 Task: Plan a scenic drive along the Blue Ridge Parkway from Asheville, North Carolina, to Roanoke, Virginia.
Action: Mouse moved to (234, 67)
Screenshot: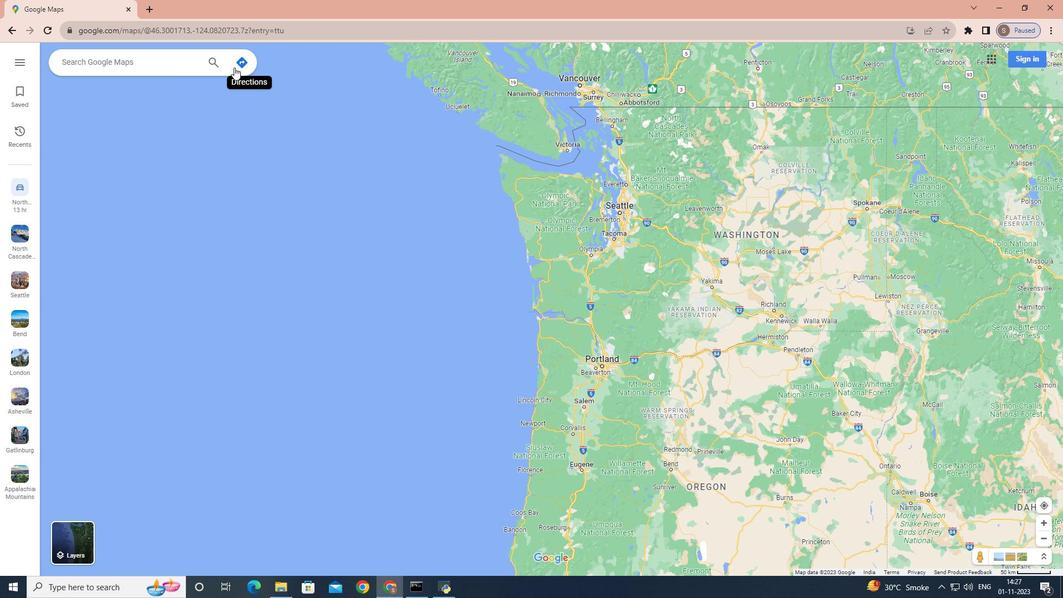 
Action: Mouse pressed left at (234, 67)
Screenshot: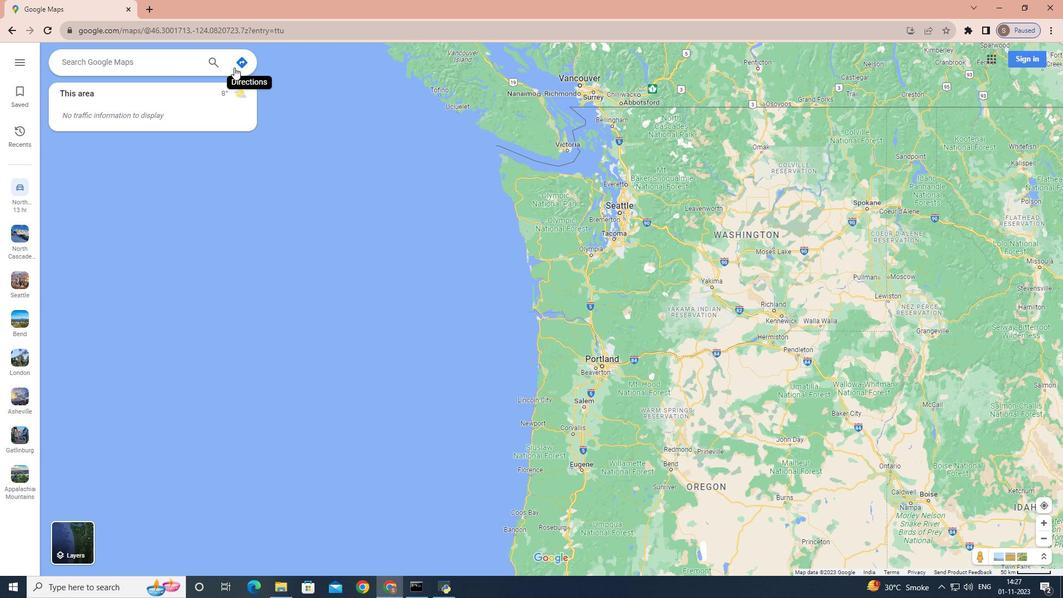 
Action: Mouse moved to (177, 93)
Screenshot: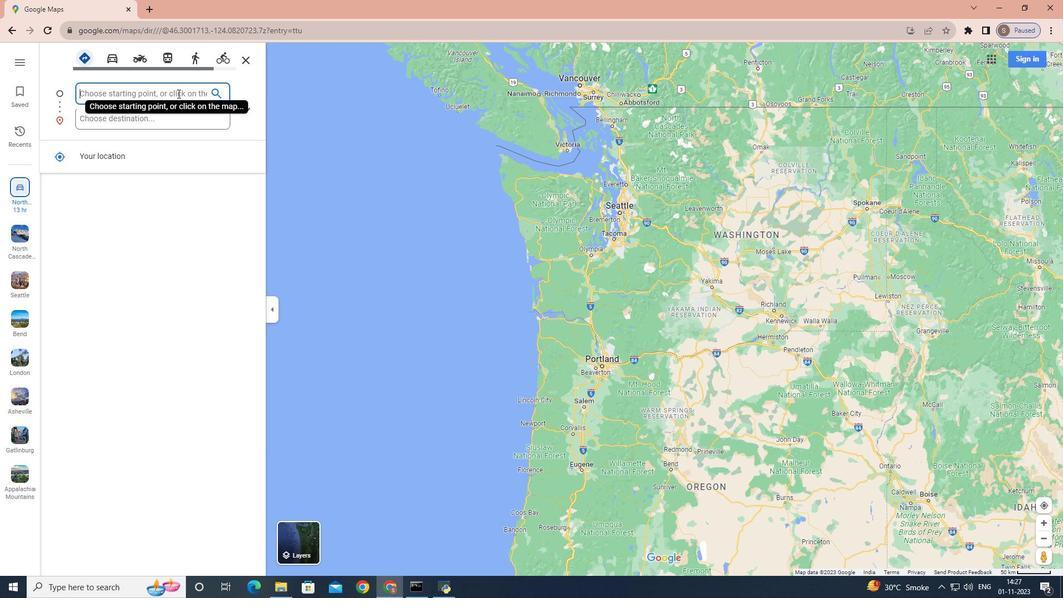 
Action: Mouse pressed left at (177, 93)
Screenshot: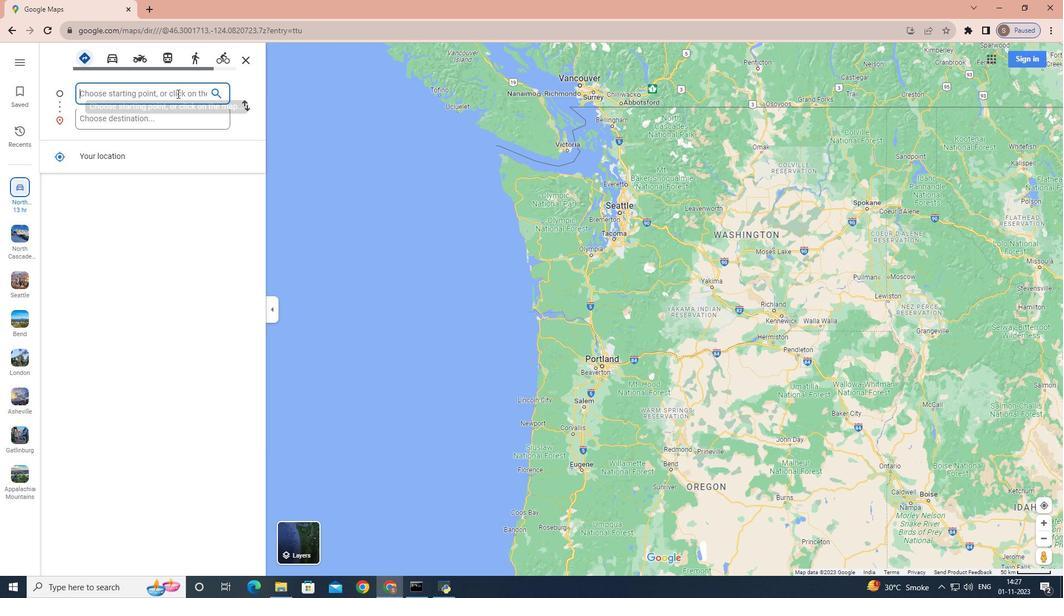 
Action: Mouse moved to (177, 93)
Screenshot: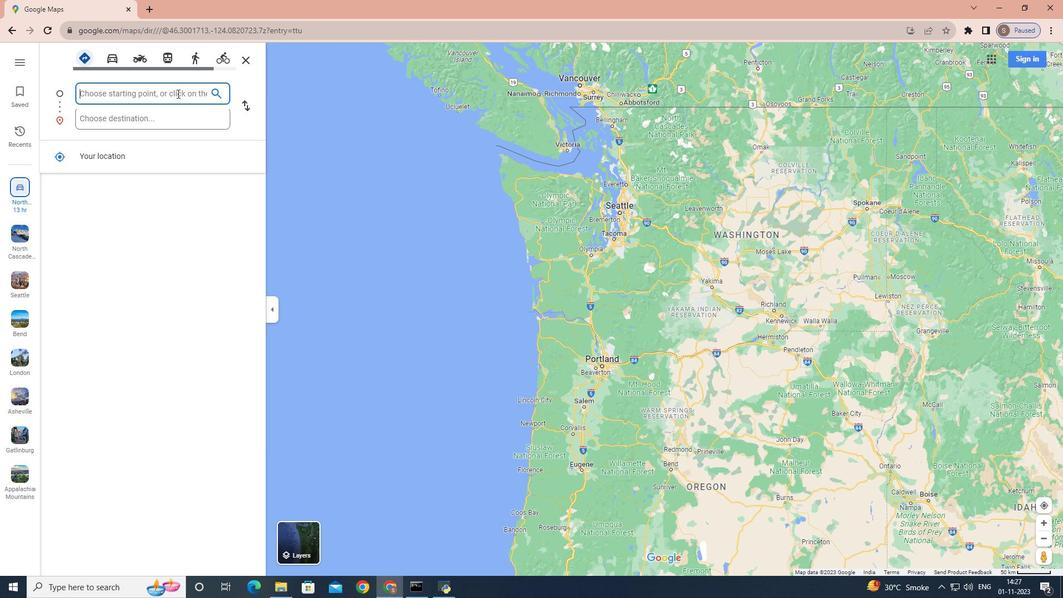 
Action: Key pressed <Key.shift>Asheville,<Key.space><Key.shift>North<Key.space><Key.shift>Carolina
Screenshot: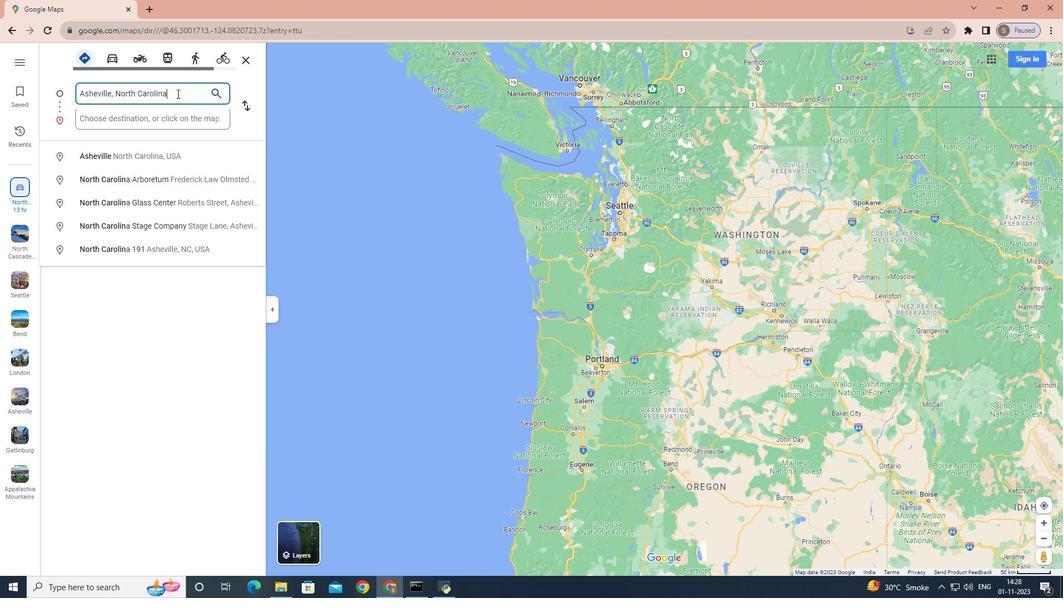 
Action: Mouse moved to (194, 116)
Screenshot: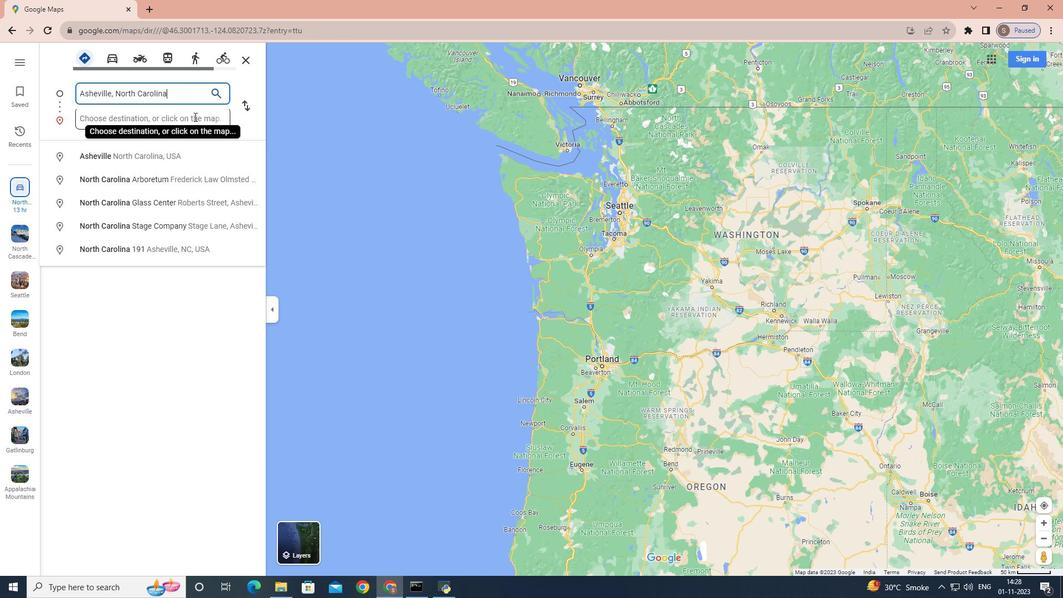 
Action: Mouse pressed left at (194, 116)
Screenshot: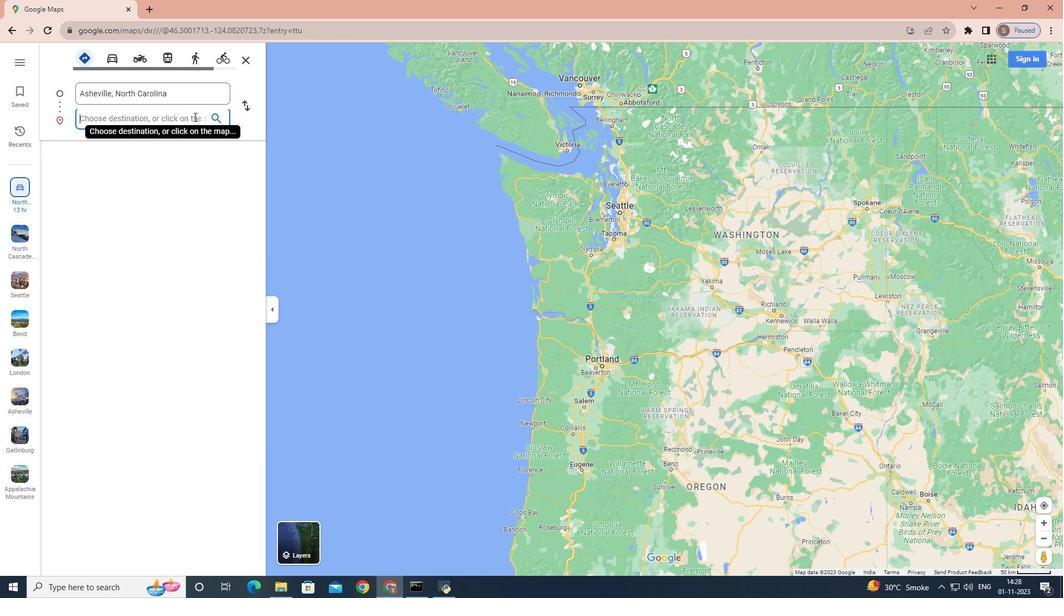 
Action: Key pressed <Key.shift>Roanoke,<Key.space><Key.shift>Virginia<Key.enter>
Screenshot: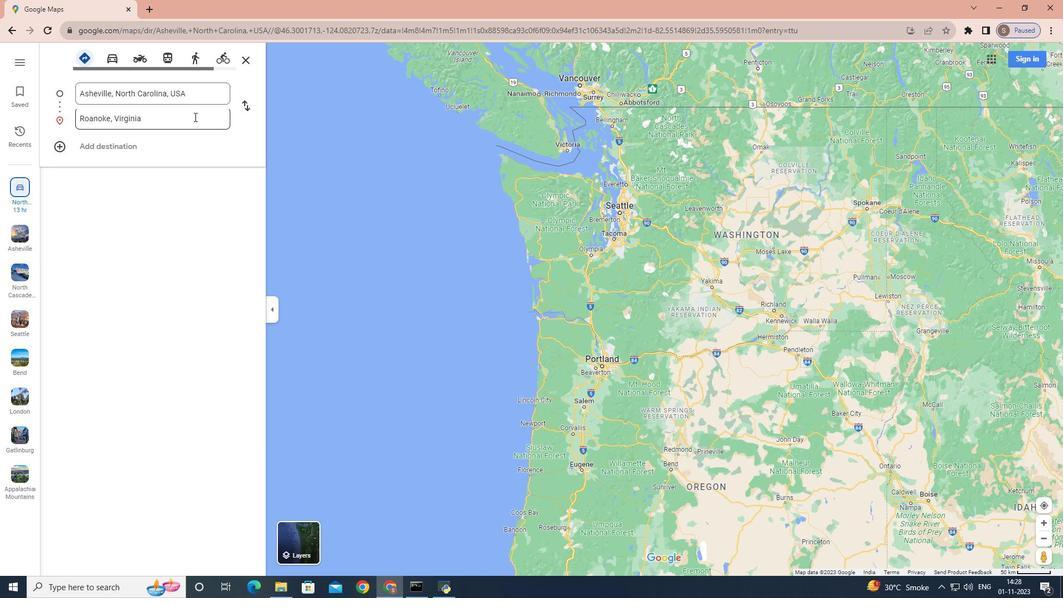 
Action: Mouse moved to (424, 65)
Screenshot: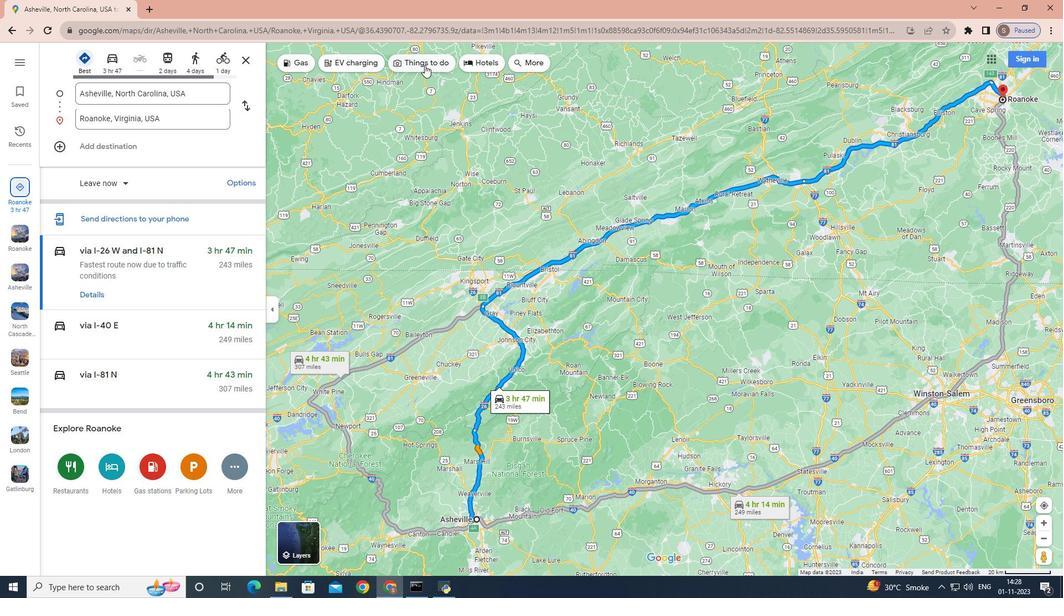
Action: Mouse pressed left at (424, 65)
Screenshot: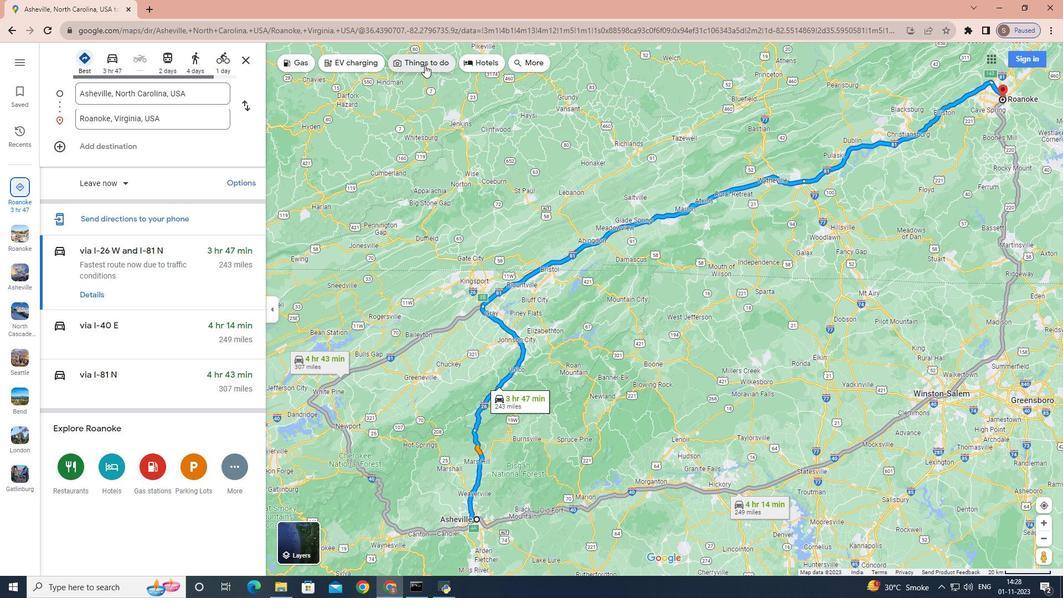 
Action: Mouse moved to (168, 72)
Screenshot: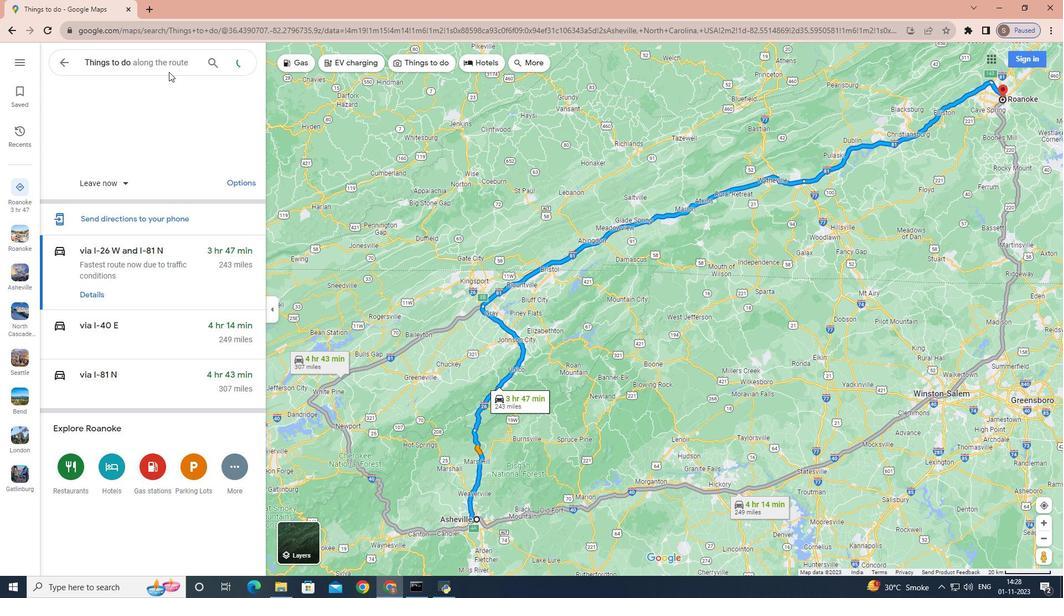 
Action: Mouse pressed left at (168, 72)
Screenshot: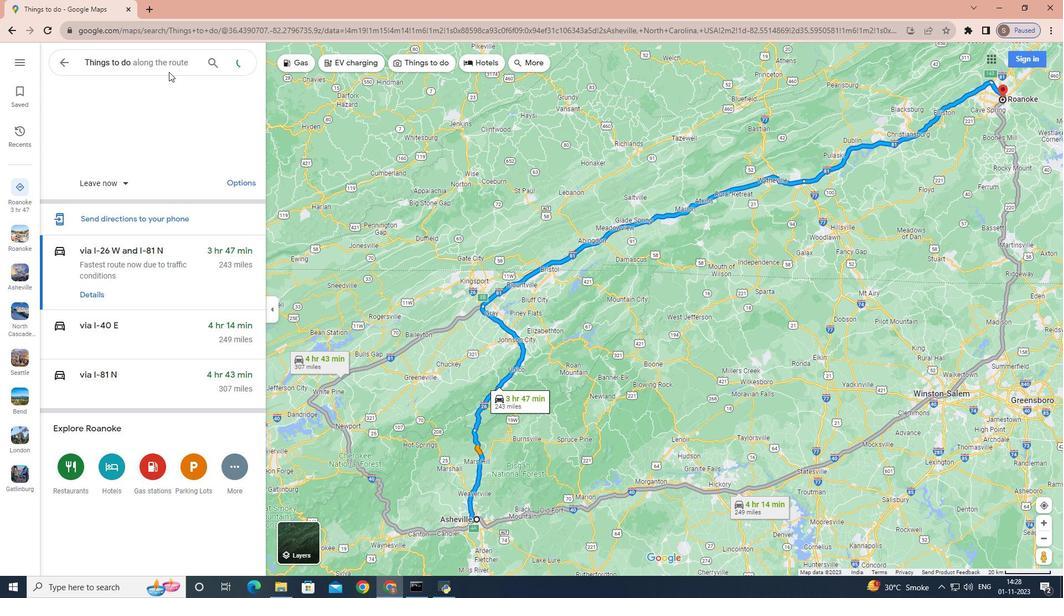 
Action: Mouse moved to (178, 63)
Screenshot: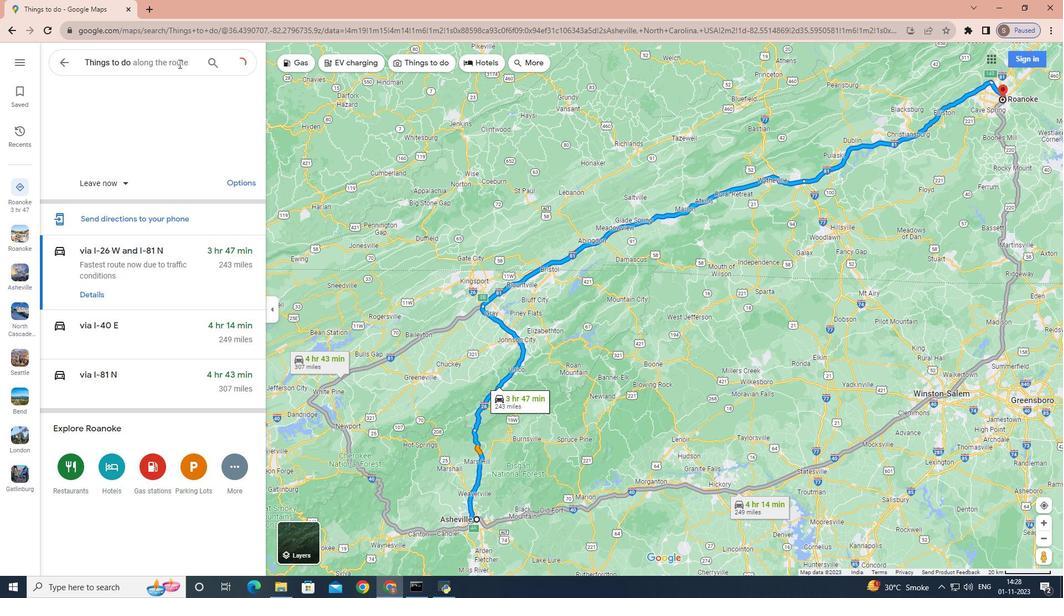 
Action: Mouse pressed left at (178, 63)
Screenshot: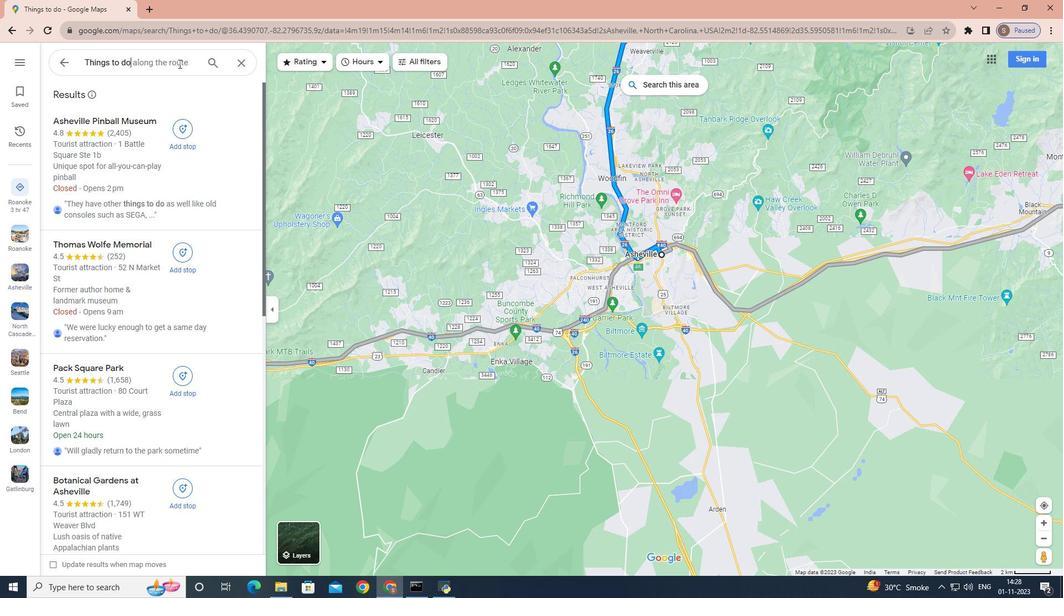 
Action: Mouse moved to (162, 64)
Screenshot: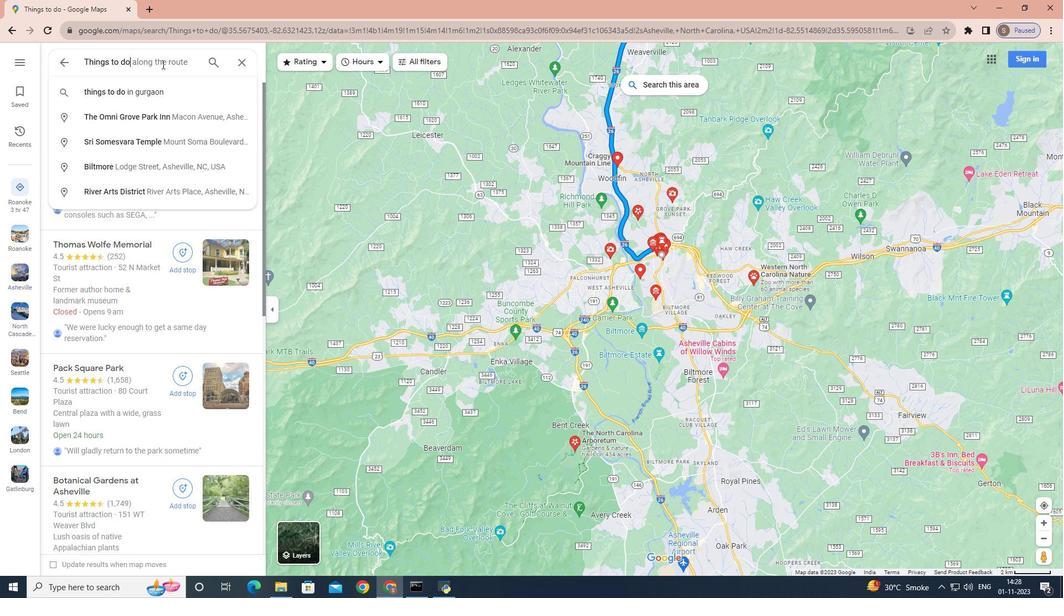 
Action: Key pressed <Key.space><Key.shift>Blue<Key.space><Key.shift>Ridge<Key.space><Key.shift>Parkway<Key.enter>
Screenshot: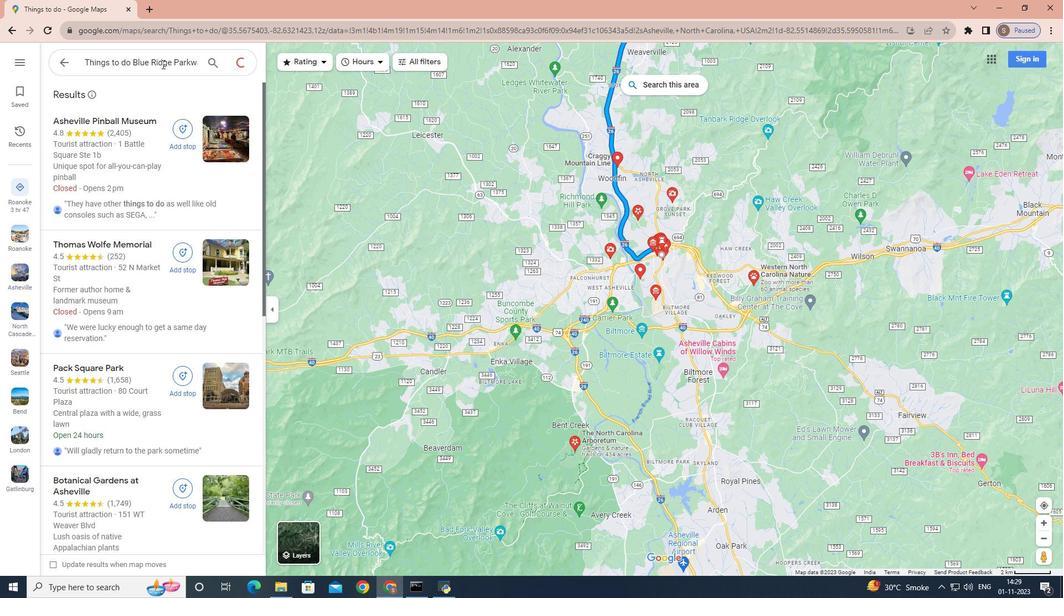 
Action: Mouse moved to (145, 161)
Screenshot: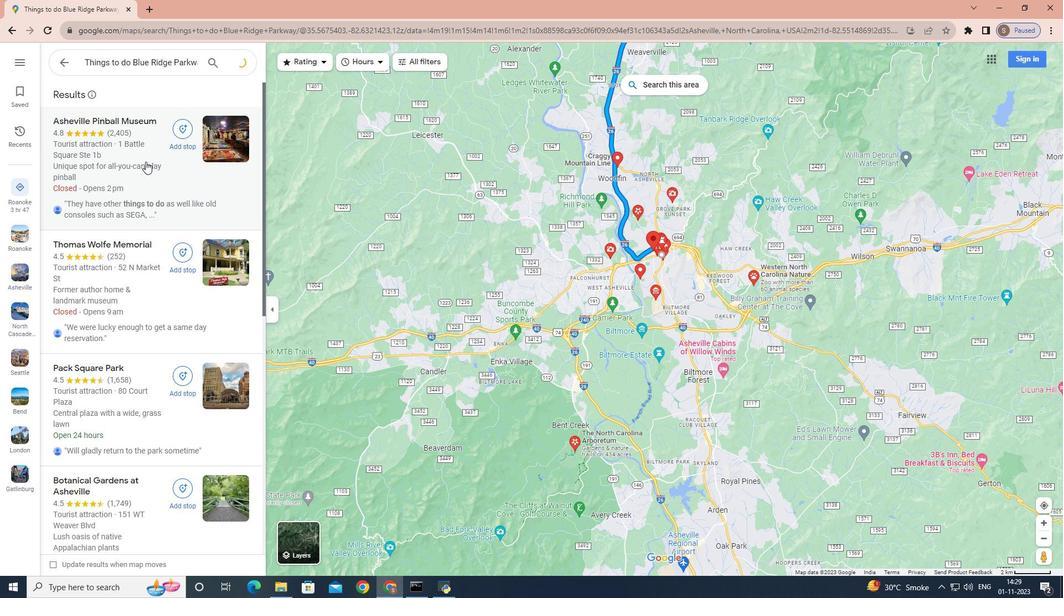 
Action: Mouse scrolled (145, 162) with delta (0, 0)
Screenshot: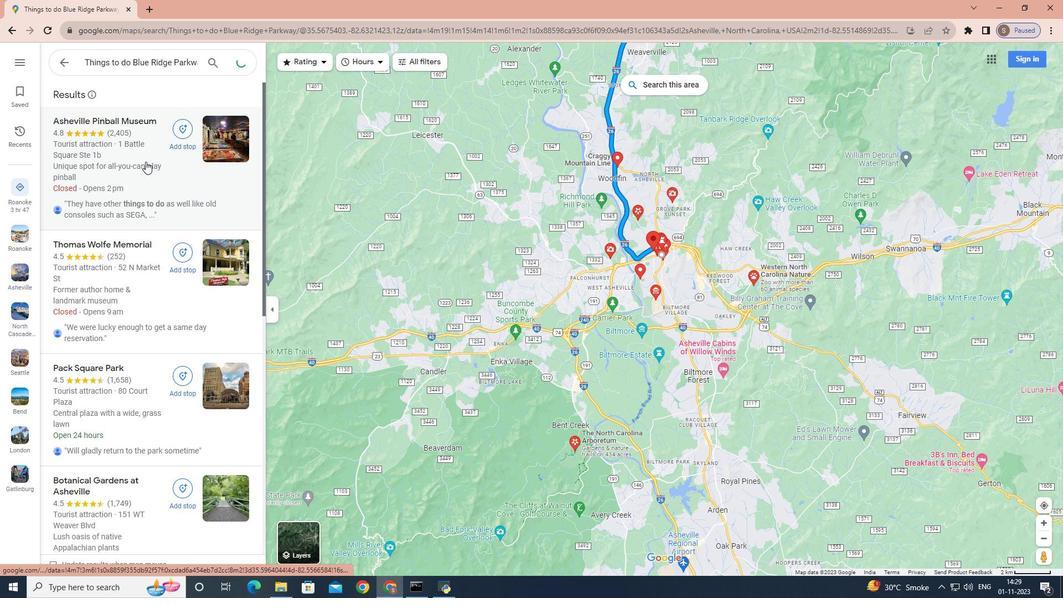 
Action: Mouse scrolled (145, 161) with delta (0, 0)
Screenshot: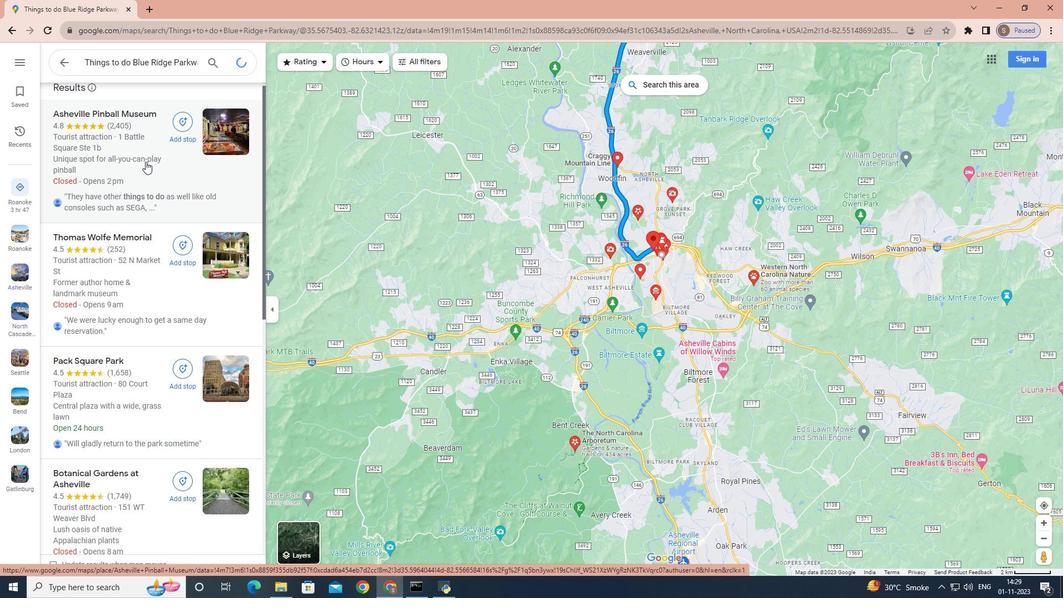 
Action: Mouse scrolled (145, 161) with delta (0, 0)
Screenshot: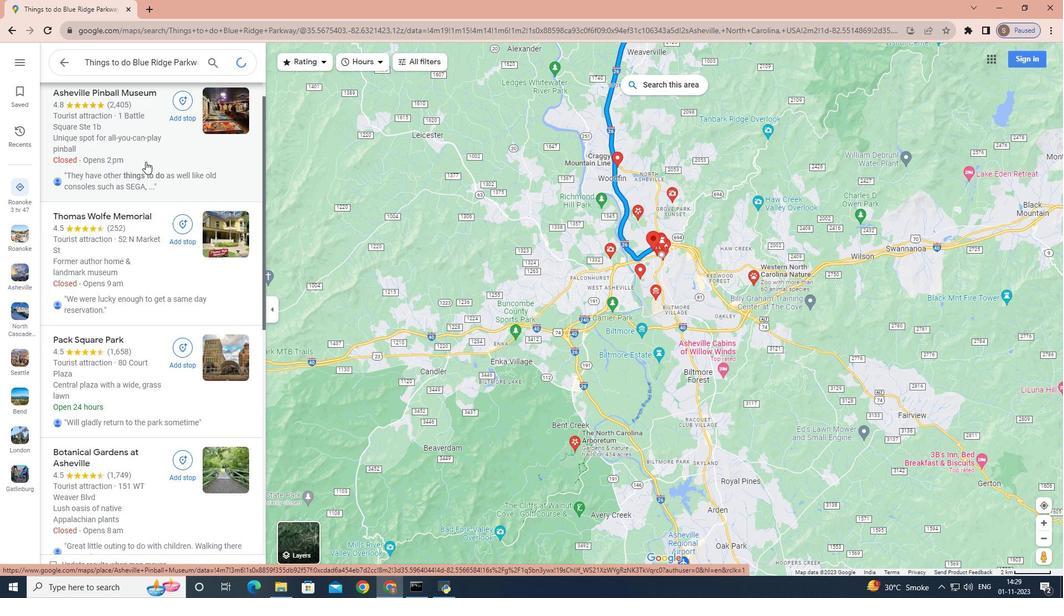
Action: Mouse scrolled (145, 162) with delta (0, 0)
Screenshot: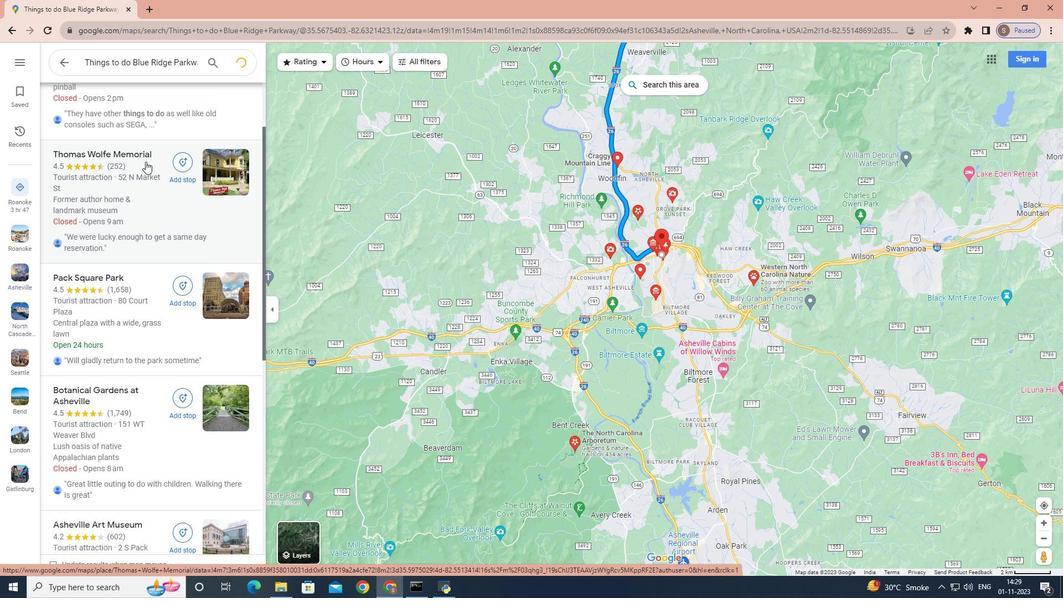 
Action: Mouse scrolled (145, 162) with delta (0, 0)
Screenshot: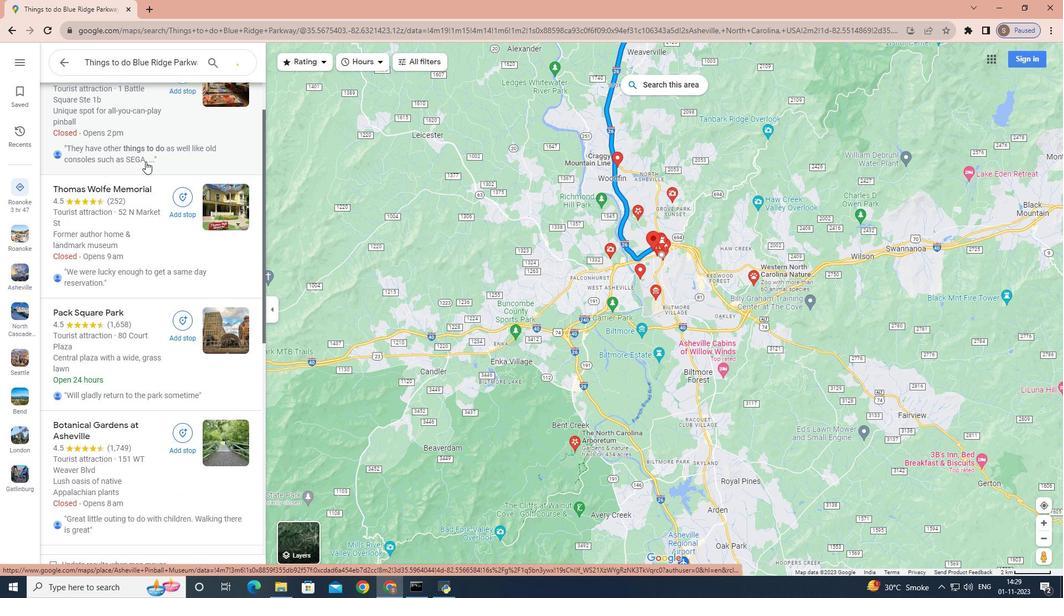
Action: Mouse scrolled (145, 162) with delta (0, 0)
Screenshot: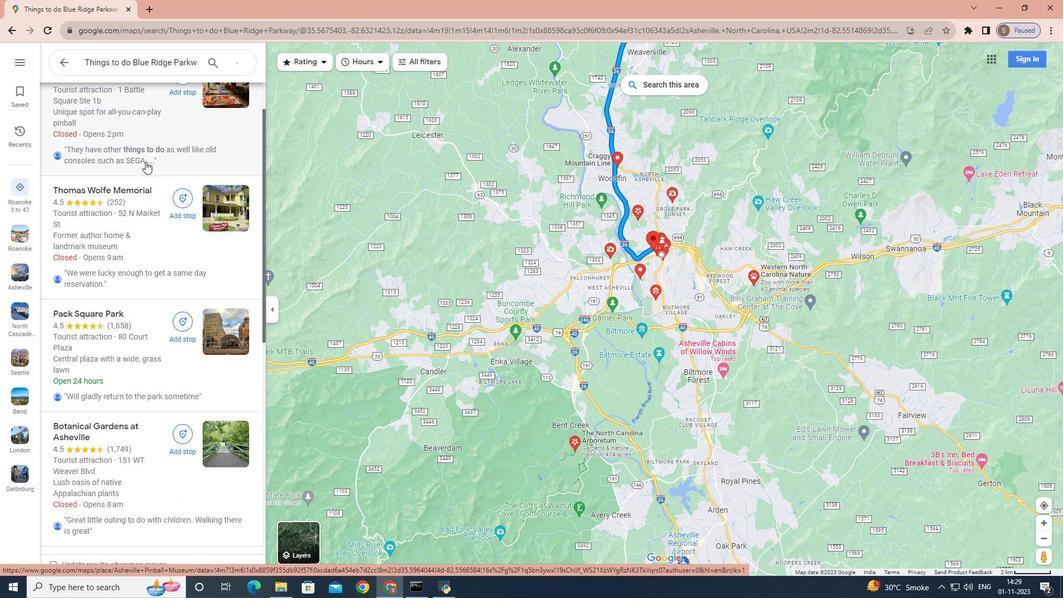 
Action: Mouse scrolled (145, 162) with delta (0, 0)
Screenshot: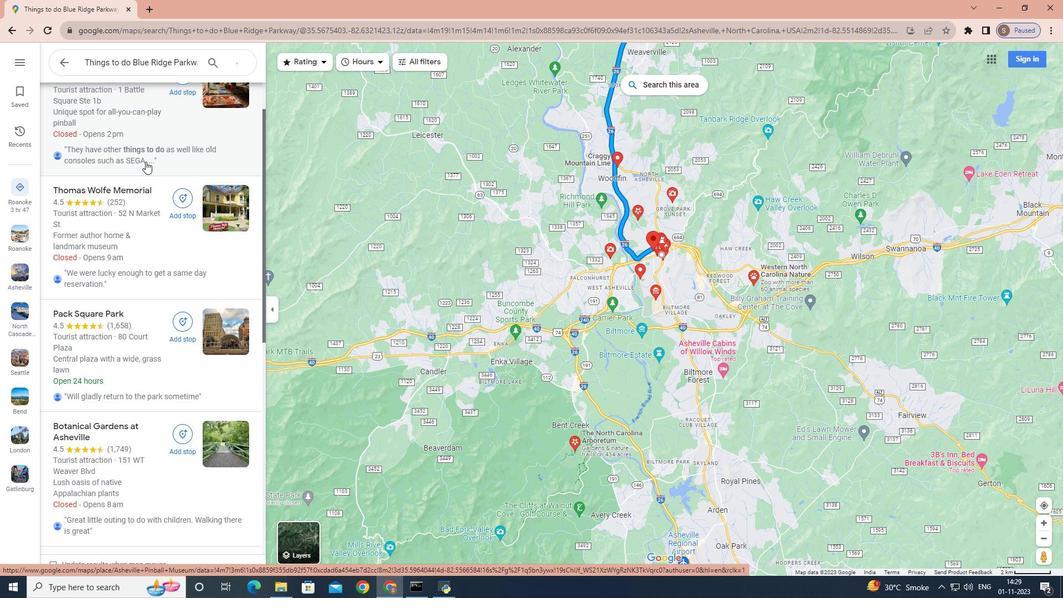 
Action: Mouse scrolled (145, 162) with delta (0, 0)
Screenshot: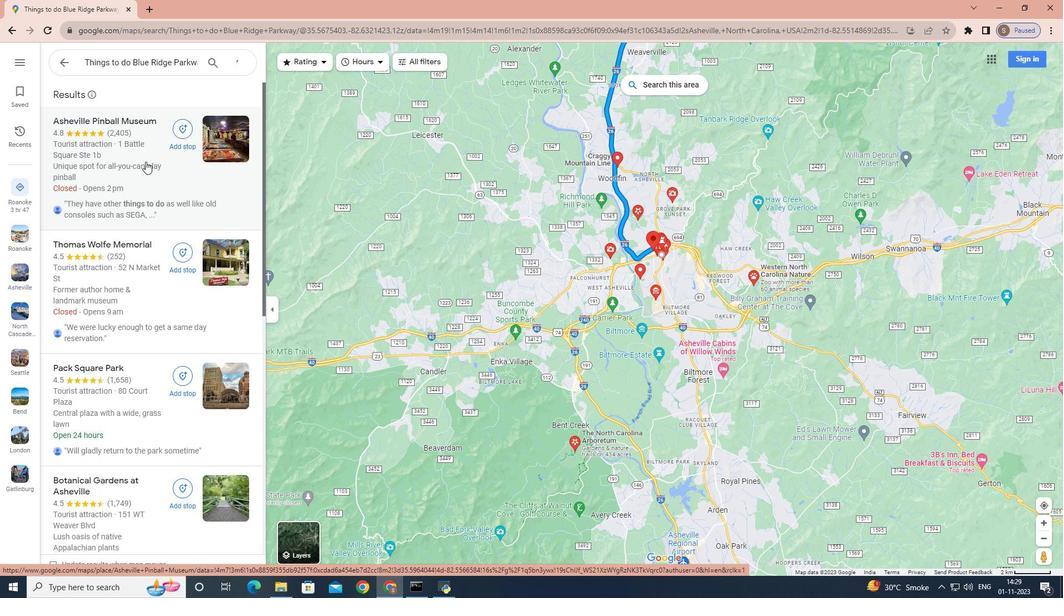 
Action: Mouse scrolled (145, 162) with delta (0, 0)
Screenshot: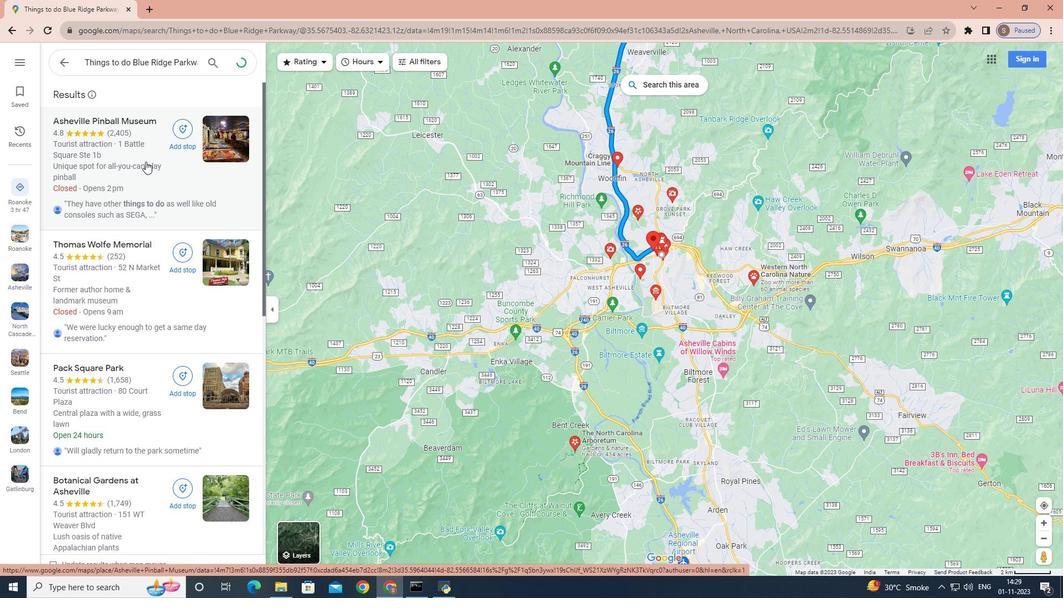 
Action: Mouse scrolled (145, 162) with delta (0, 0)
Screenshot: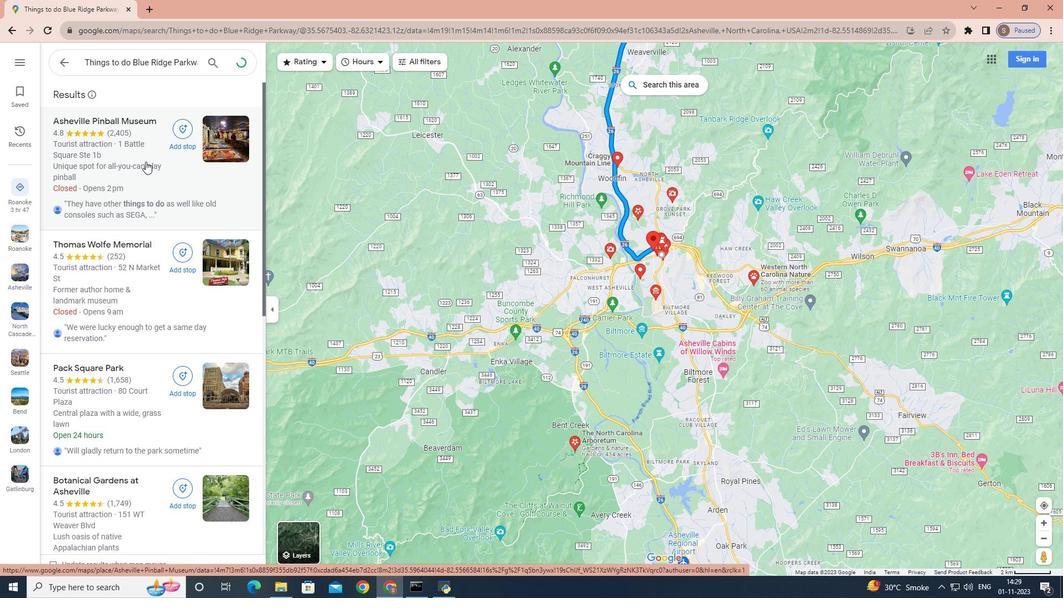 
Action: Mouse scrolled (145, 162) with delta (0, 0)
Screenshot: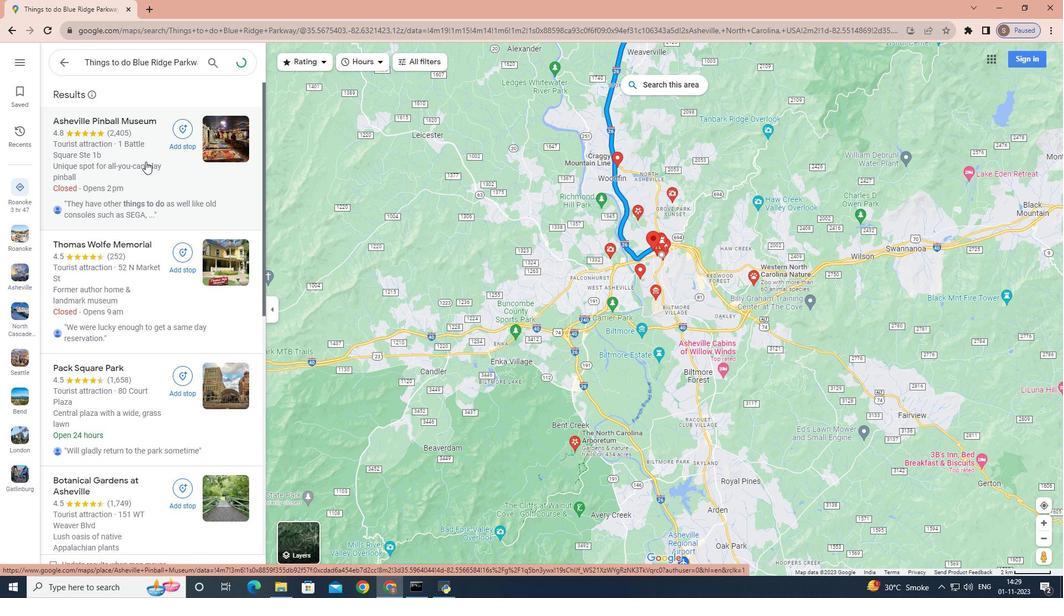 
Action: Mouse moved to (222, 196)
Screenshot: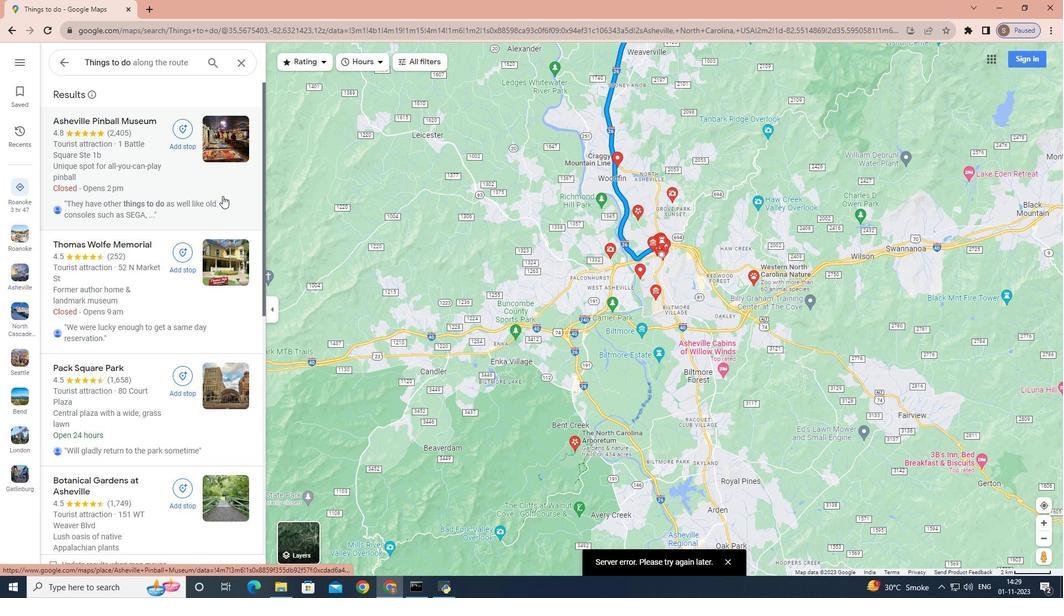 
